 Task: Create in the project TripHive a sprint 'Supernatural'.
Action: Mouse moved to (1163, 522)
Screenshot: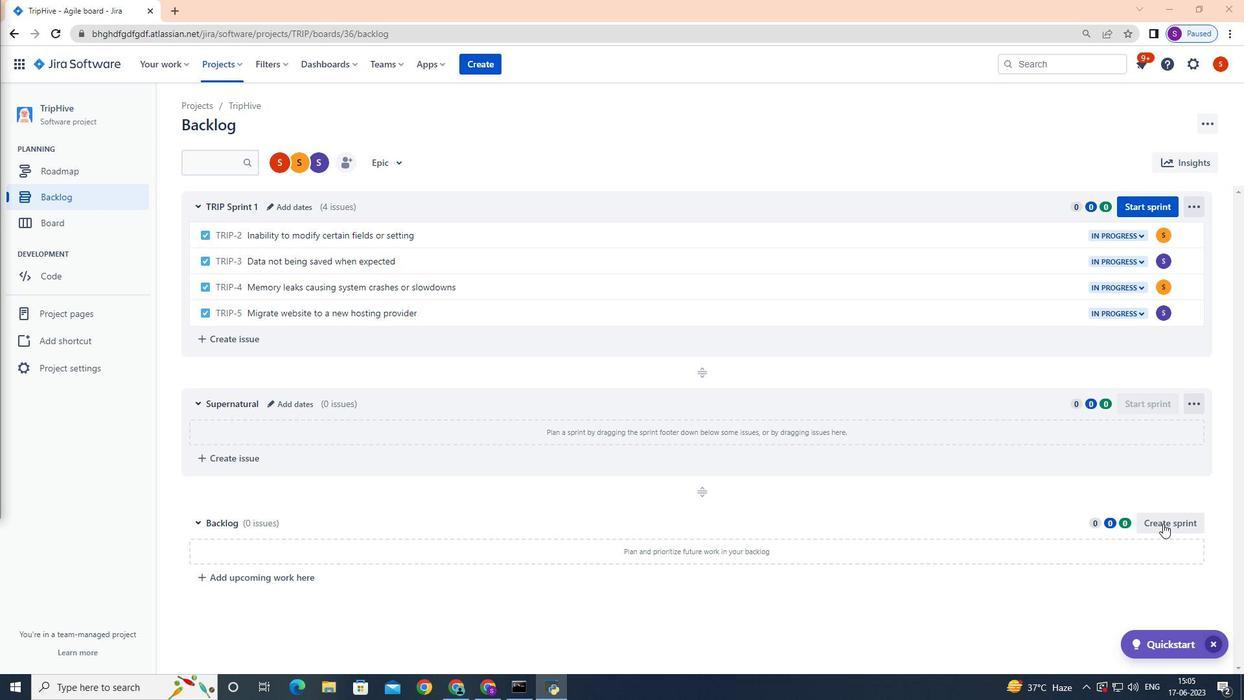 
Action: Mouse pressed left at (1163, 522)
Screenshot: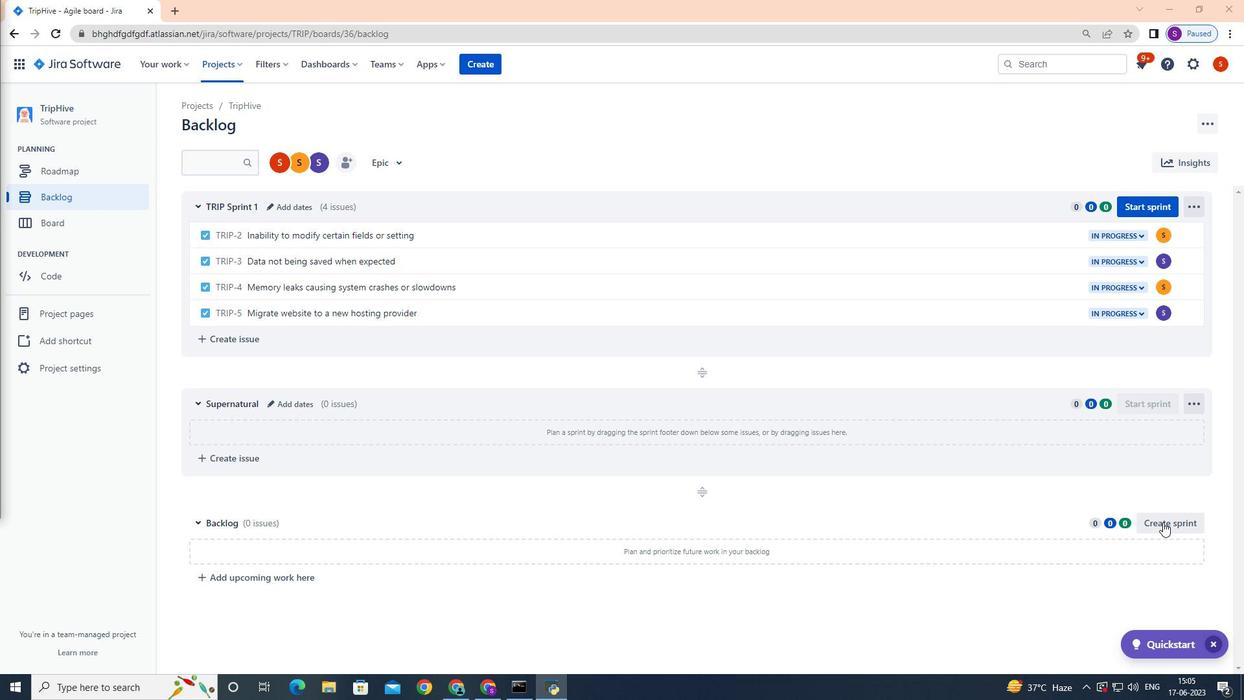 
Action: Mouse moved to (766, 518)
Screenshot: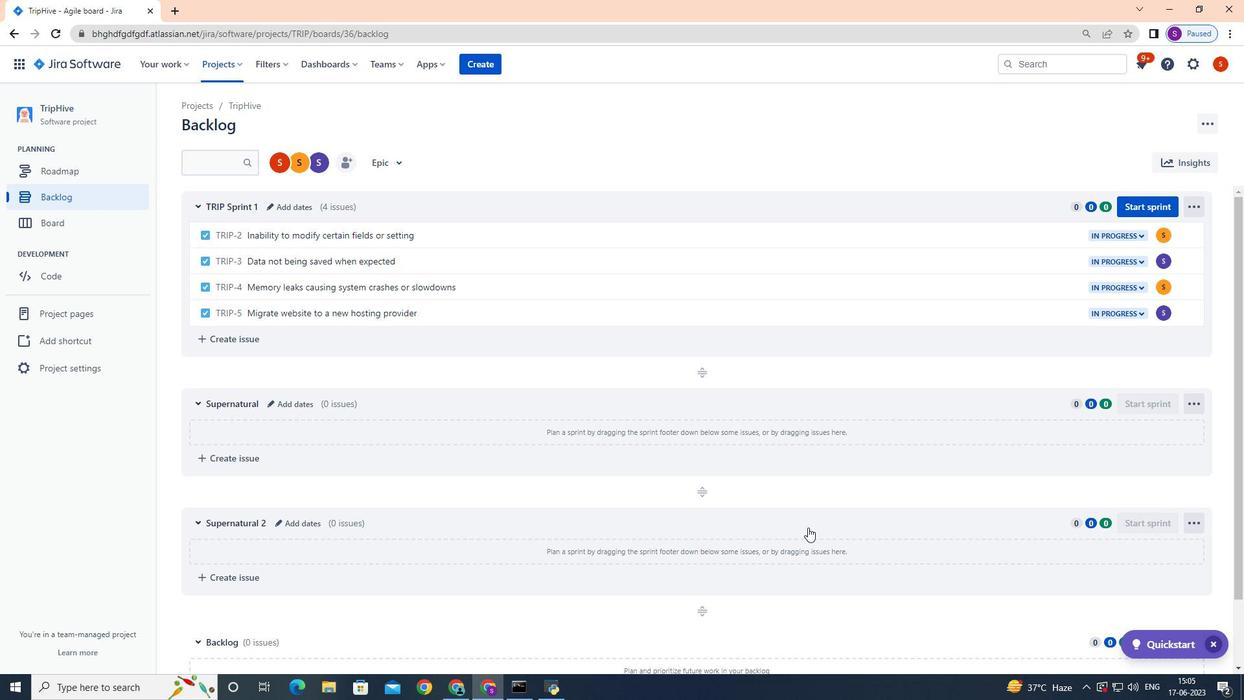 
Action: Mouse scrolled (766, 517) with delta (0, 0)
Screenshot: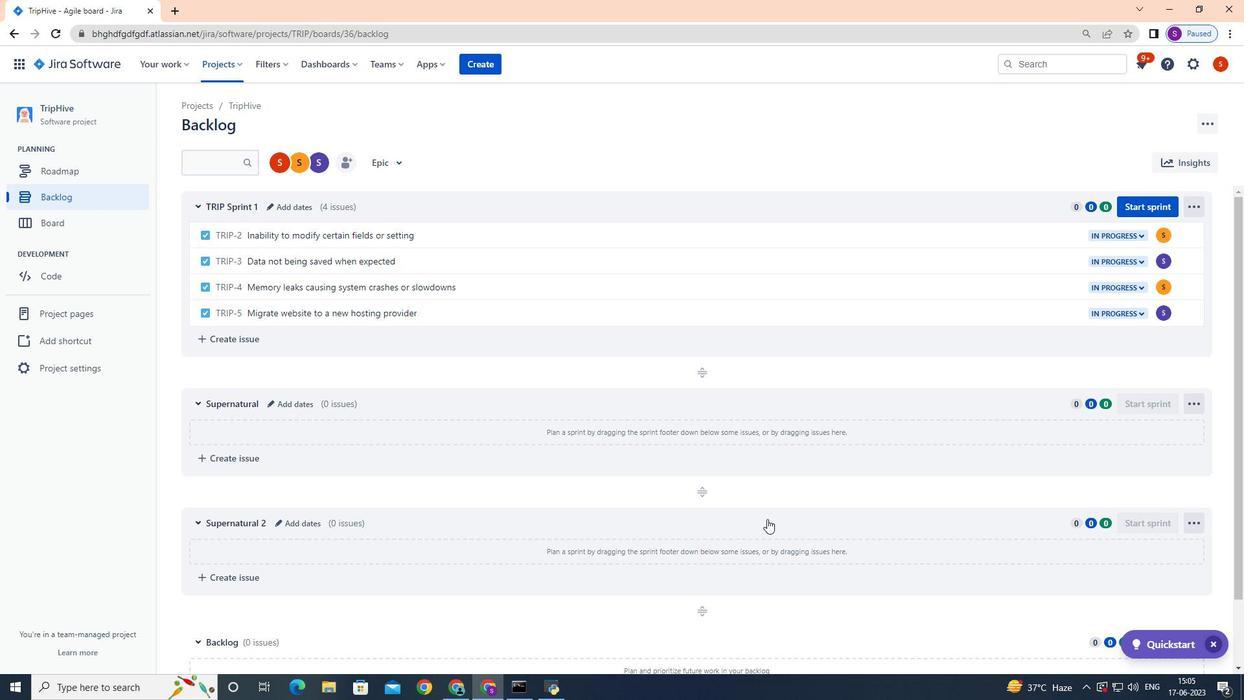
Action: Mouse moved to (765, 517)
Screenshot: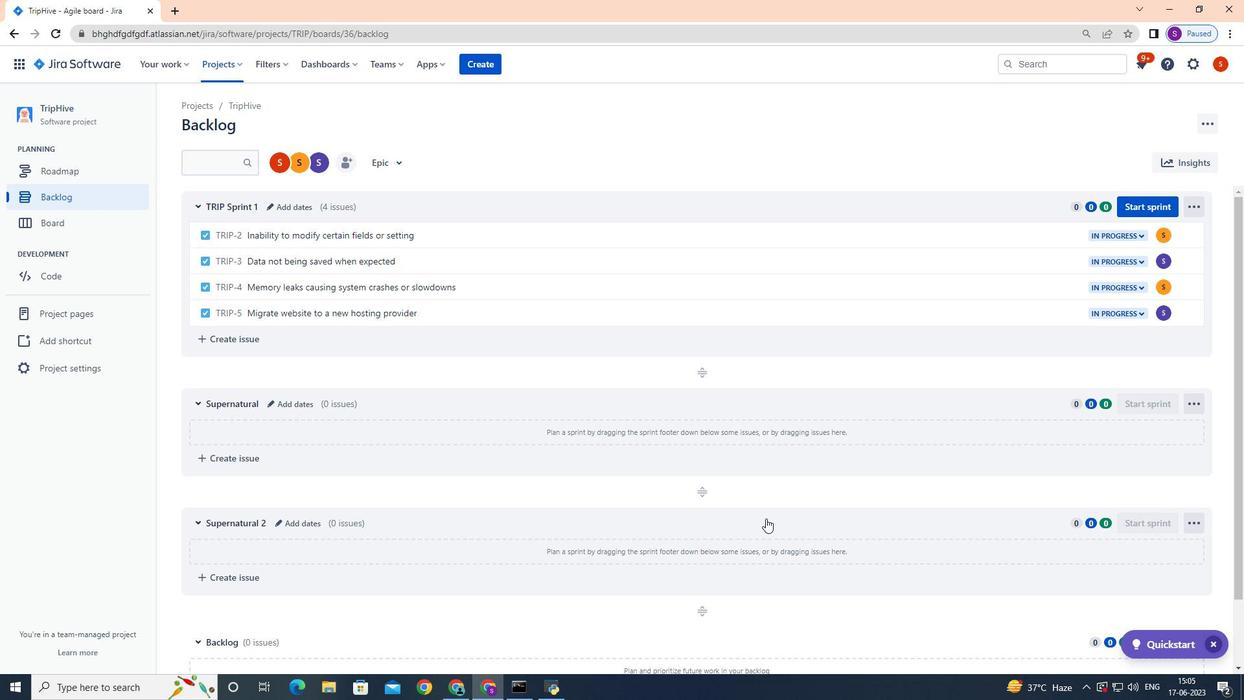 
Action: Mouse scrolled (765, 517) with delta (0, 0)
Screenshot: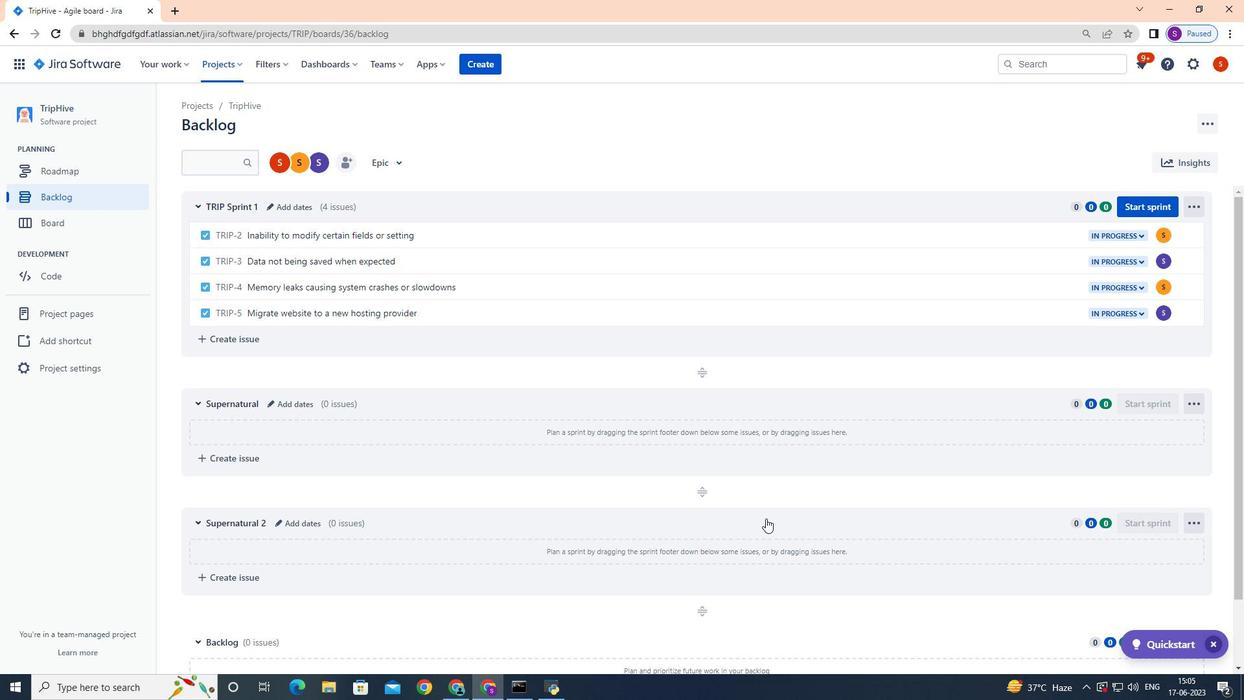 
Action: Mouse moved to (302, 445)
Screenshot: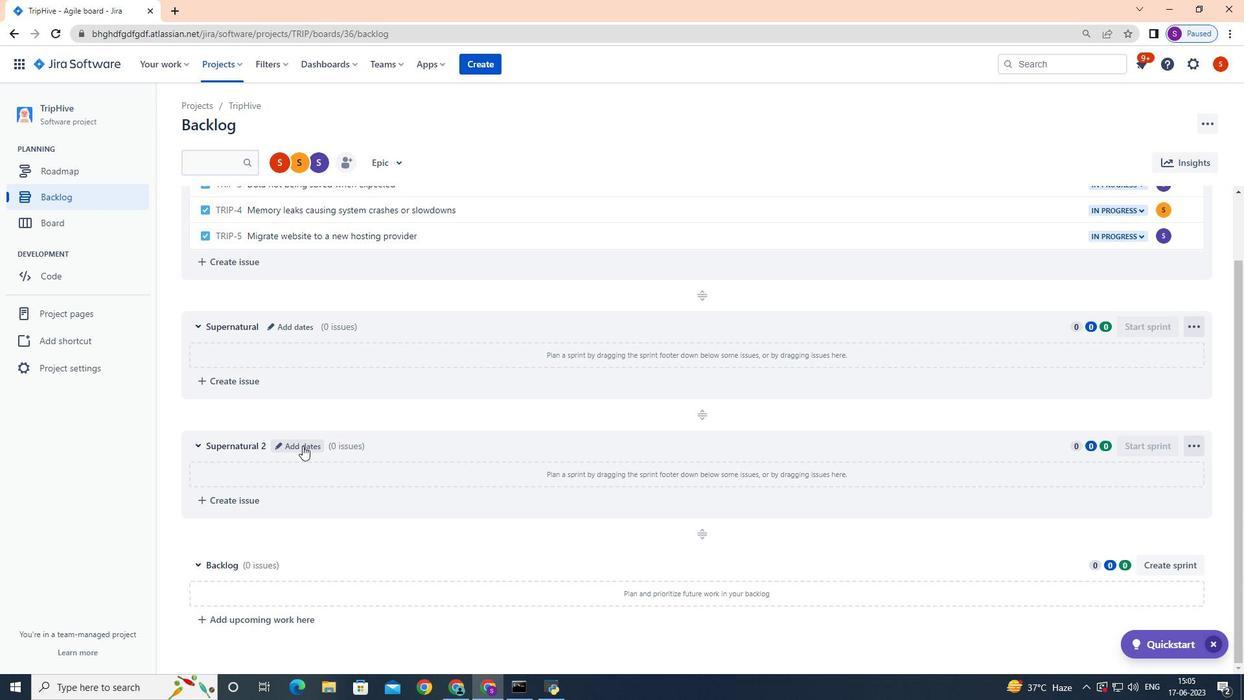 
Action: Mouse pressed left at (302, 445)
Screenshot: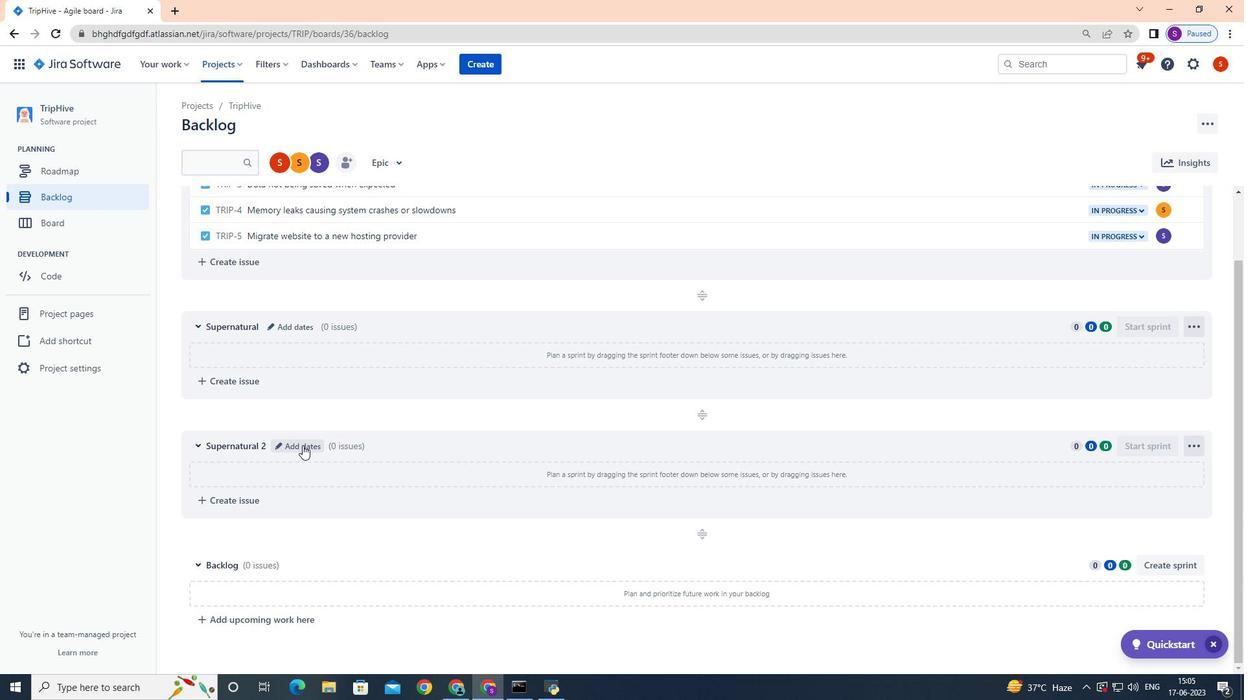 
Action: Mouse moved to (305, 445)
Screenshot: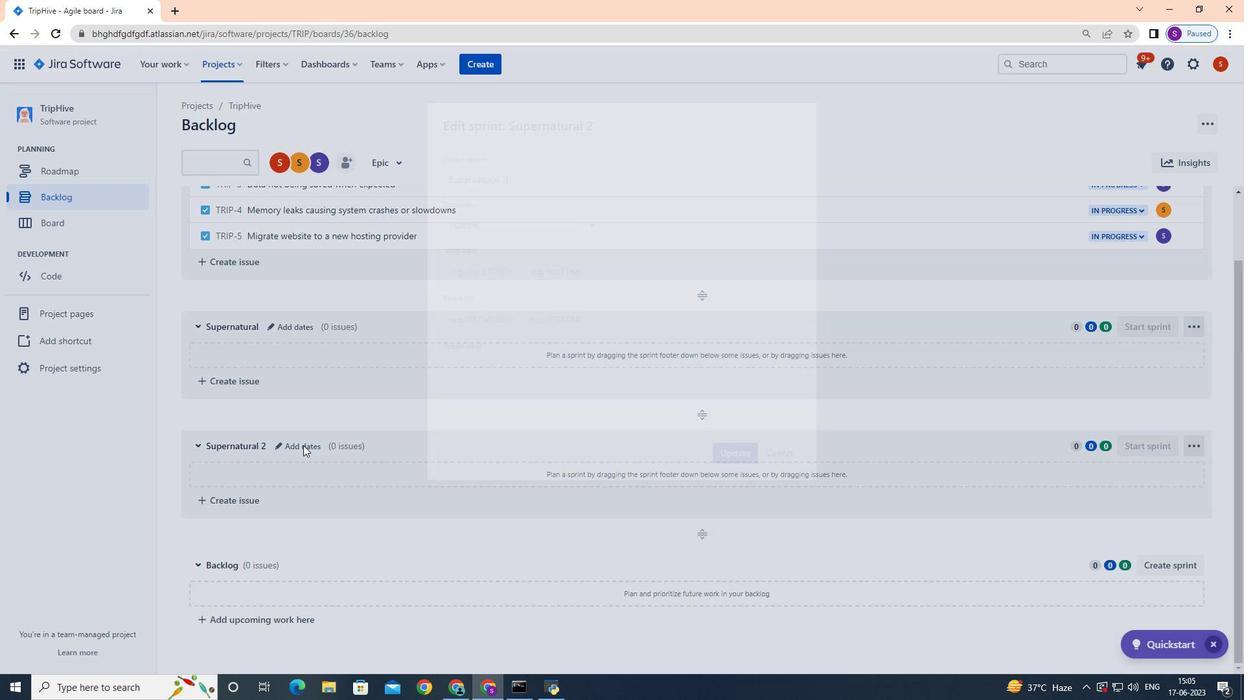
Action: Key pressed <Key.backspace><Key.backspace><Key.backspace><Key.backspace><Key.backspace><Key.backspace><Key.backspace><Key.backspace><Key.backspace><Key.backspace><Key.backspace><Key.backspace><Key.backspace><Key.backspace><Key.backspace><Key.backspace><Key.backspace><Key.backspace><Key.backspace><Key.backspace><Key.backspace><Key.backspace><Key.backspace><Key.backspace><Key.backspace><Key.backspace><Key.backspace><Key.shift>Supernatural
Screenshot: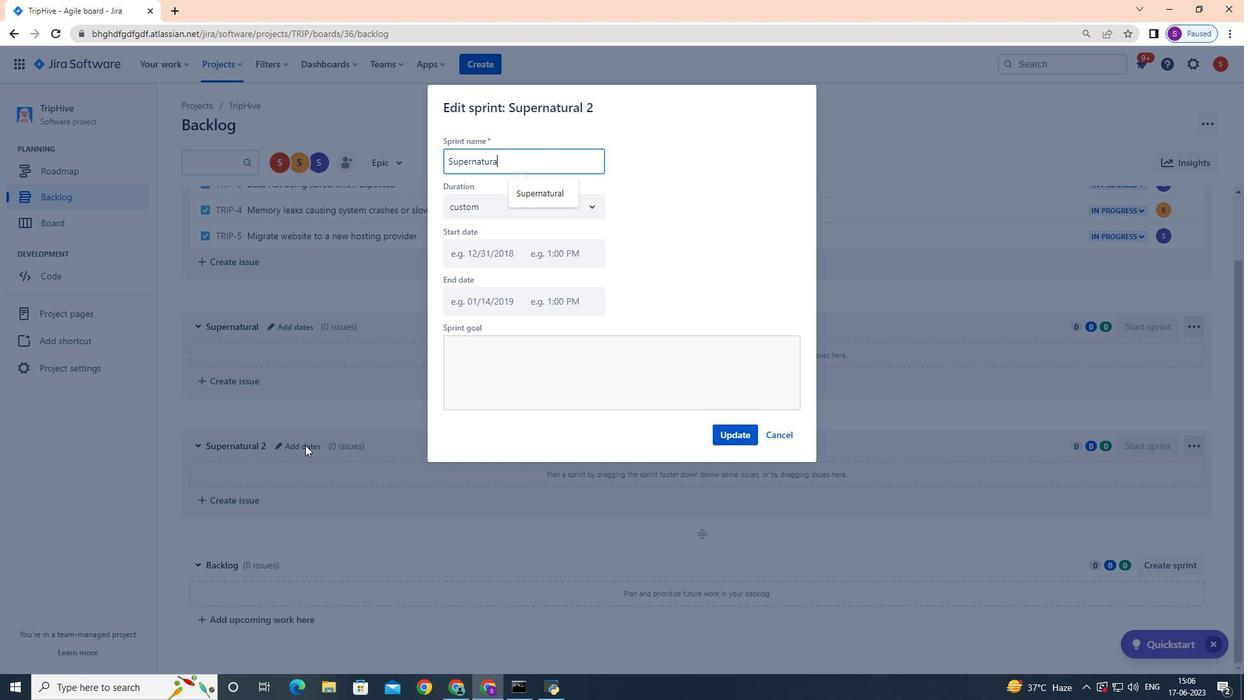 
Action: Mouse moved to (723, 434)
Screenshot: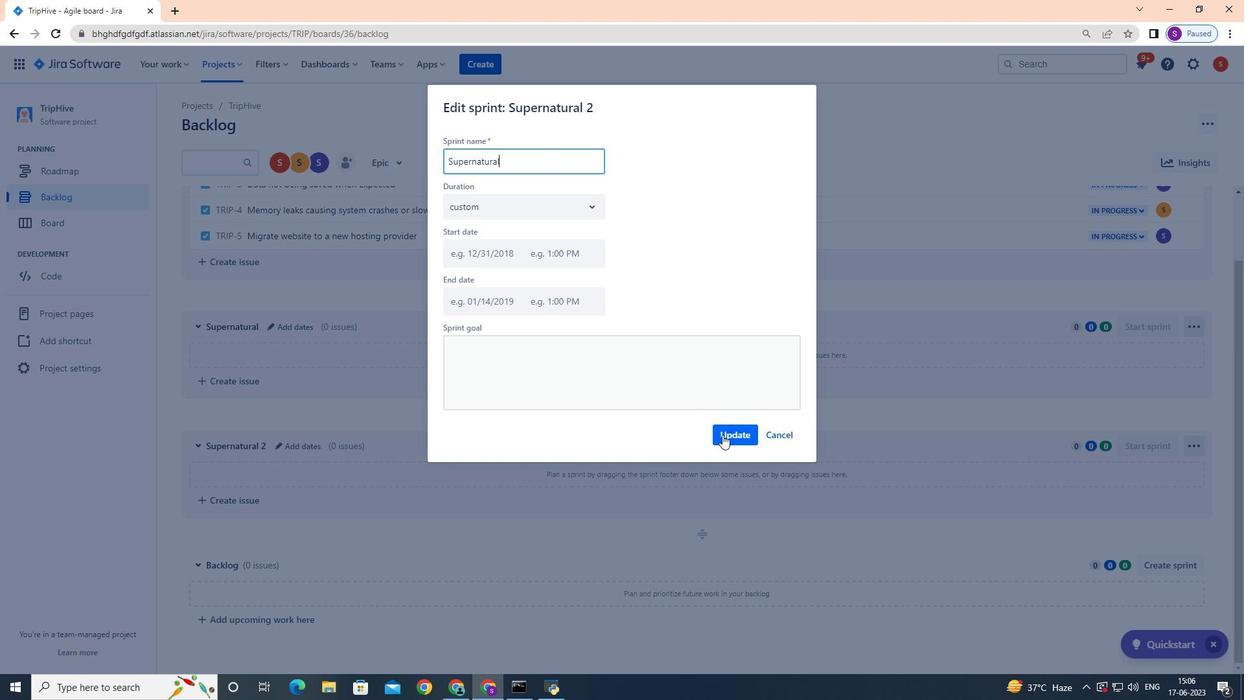 
Action: Mouse pressed left at (723, 434)
Screenshot: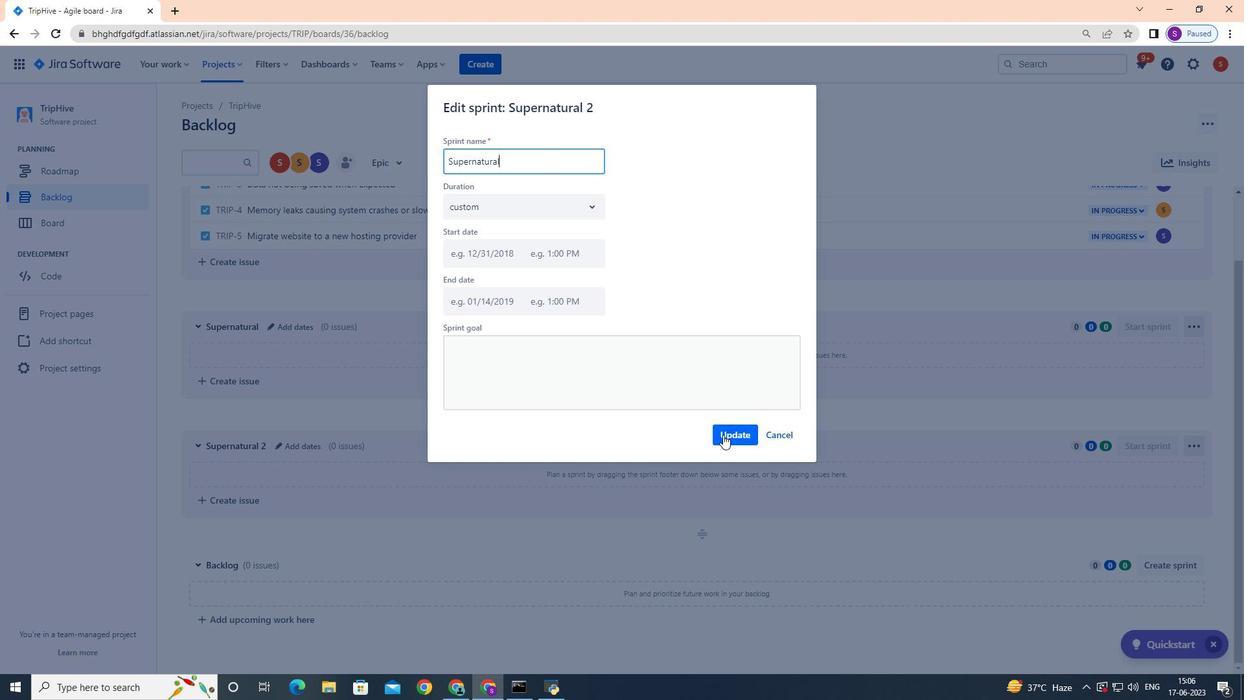 
